 Task: Assign in the project AgileDream the issue 'Implement a new cloud-based contract management system for a company with advanced contract creation and tracking features' to the sprint 'Automated Testing Sprint'. Assign in the project AgileDream the issue 'Integrate a new video tutorial feature into an existing e-learning platform to improve user engagement and learning outcomes' to the sprint 'Automated Testing Sprint'. Assign in the project AgileDream the issue 'Develop a new tool for automated testing of cross-device compatibility and responsiveness' to the sprint 'Automated Testing Sprint'. Assign in the project AgileDream the issue 'Upgrade the search engine' to the sprint 'Automated Testing Sprint'
Action: Mouse moved to (216, 61)
Screenshot: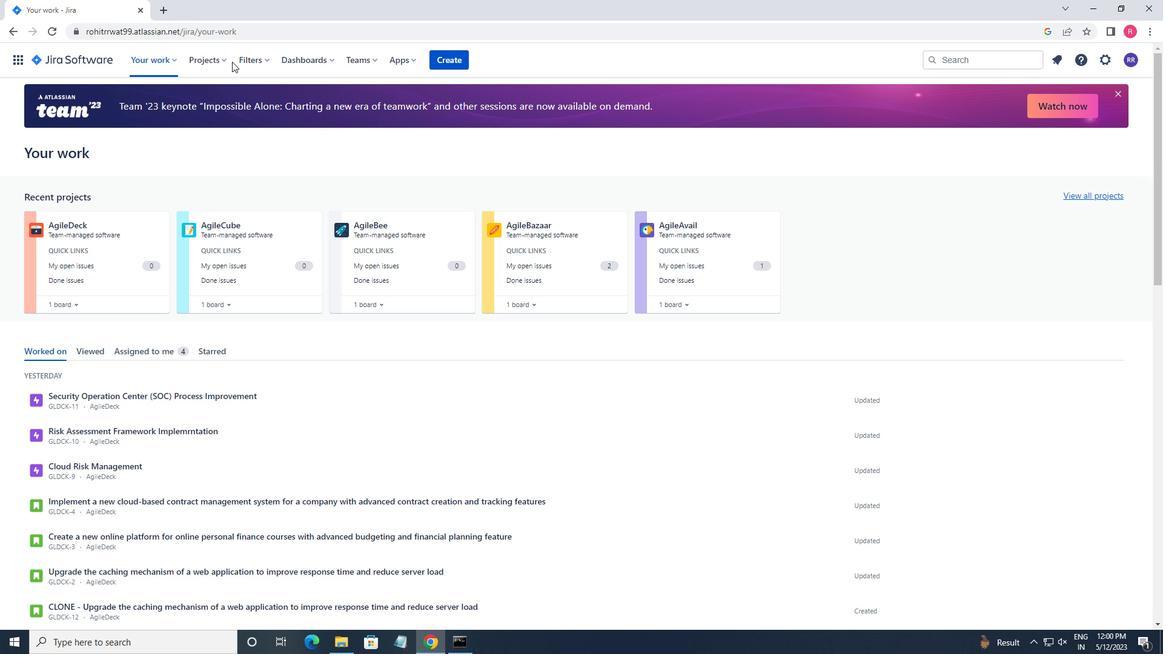 
Action: Mouse pressed left at (216, 61)
Screenshot: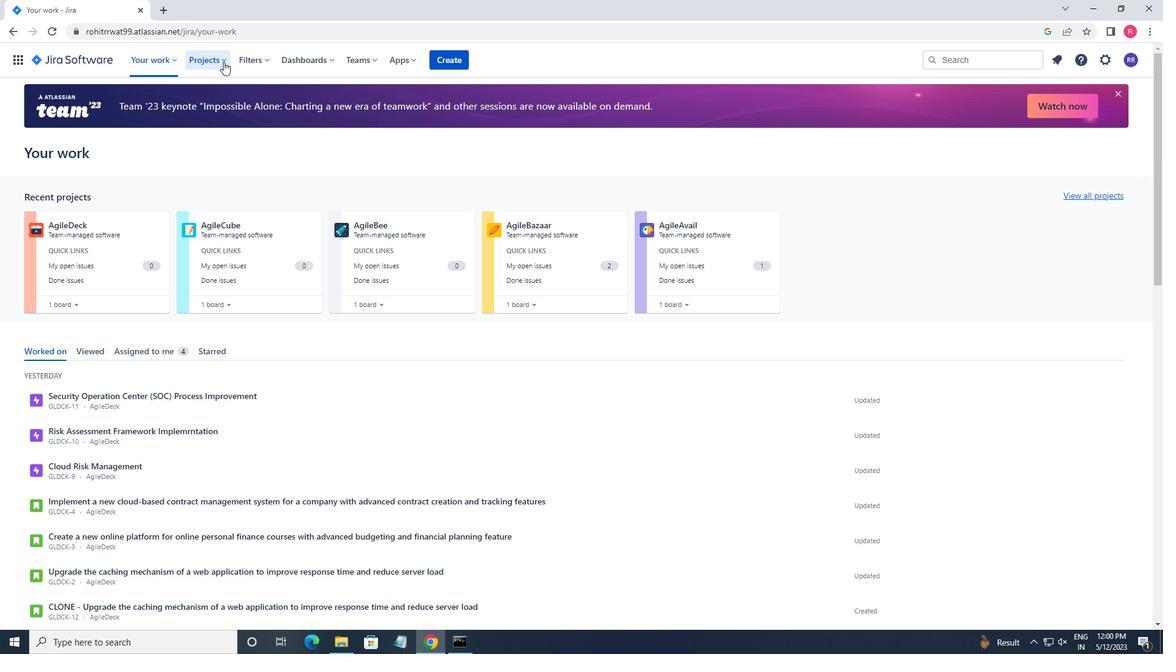 
Action: Mouse moved to (221, 126)
Screenshot: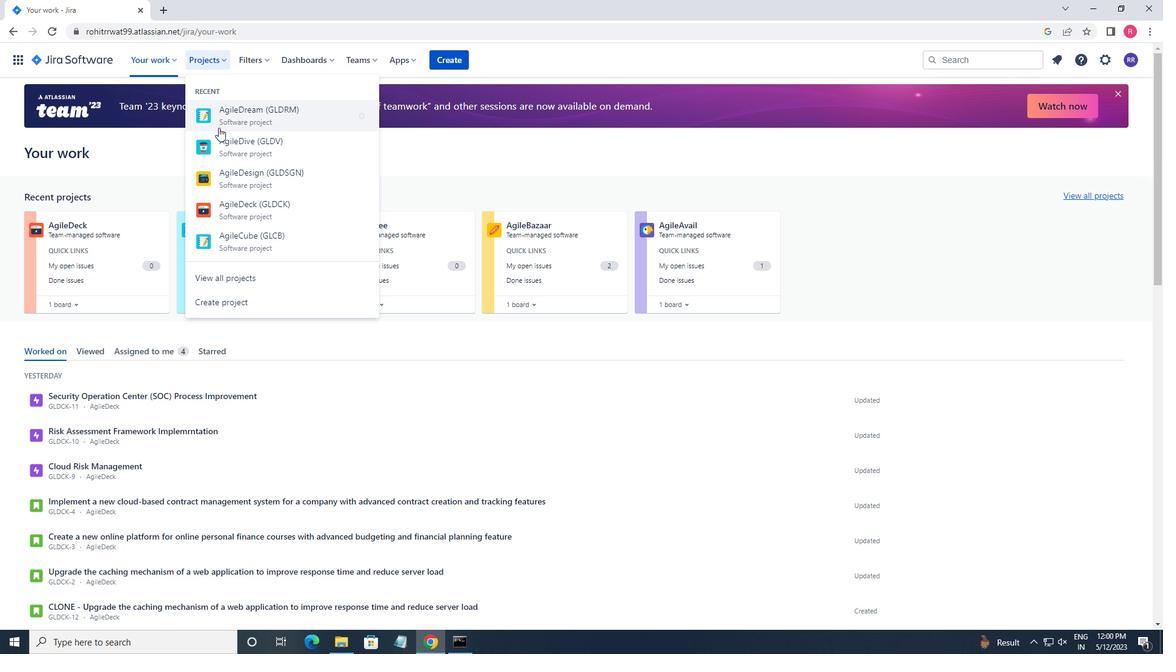 
Action: Mouse pressed left at (221, 126)
Screenshot: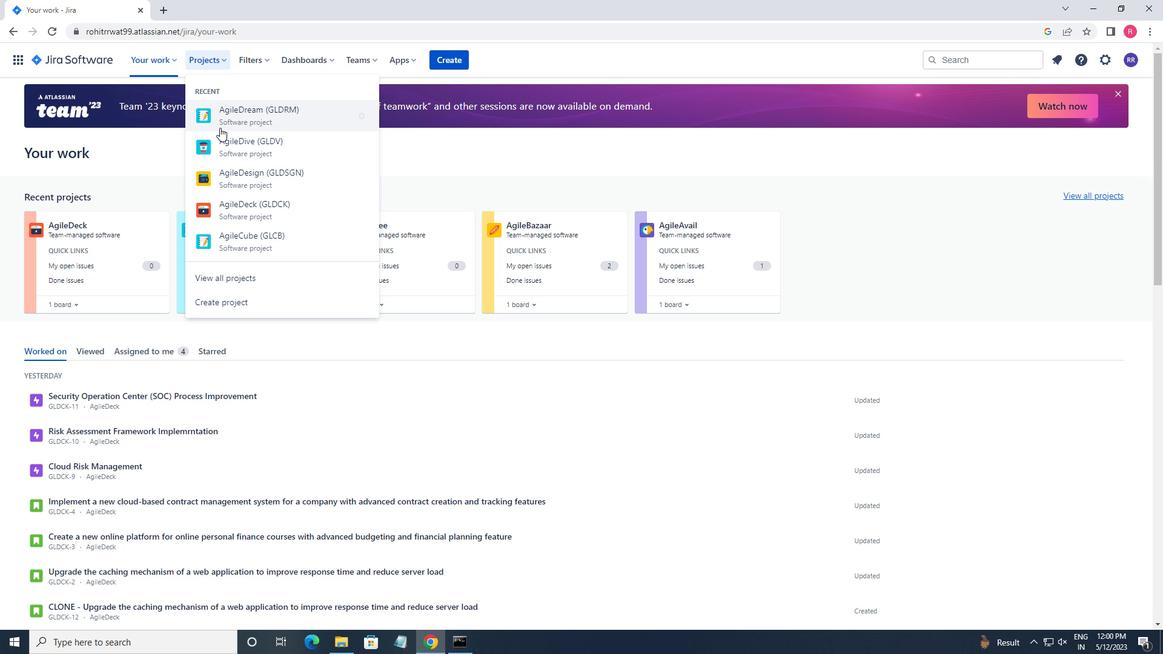
Action: Mouse moved to (67, 187)
Screenshot: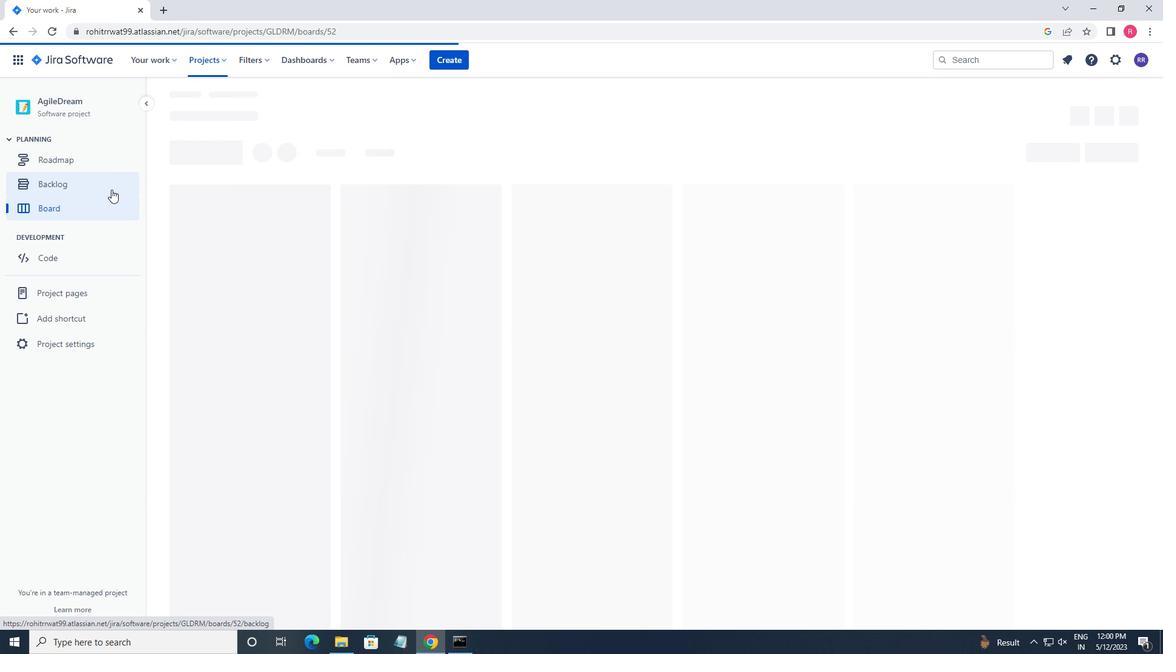 
Action: Mouse pressed left at (67, 187)
Screenshot: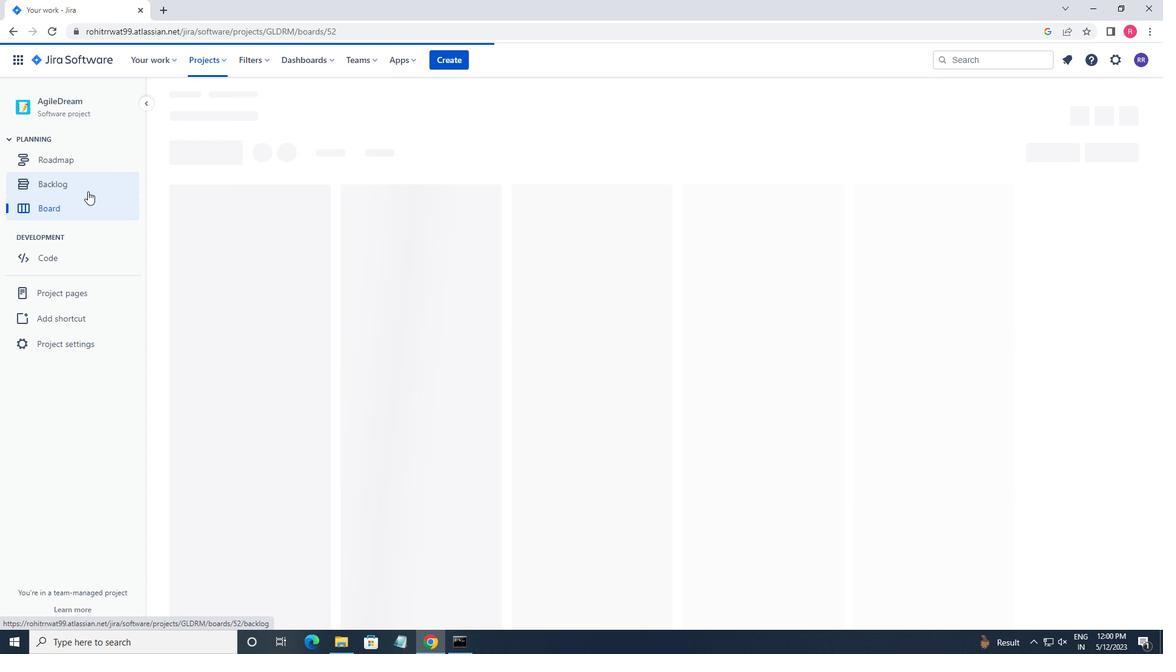 
Action: Mouse moved to (504, 289)
Screenshot: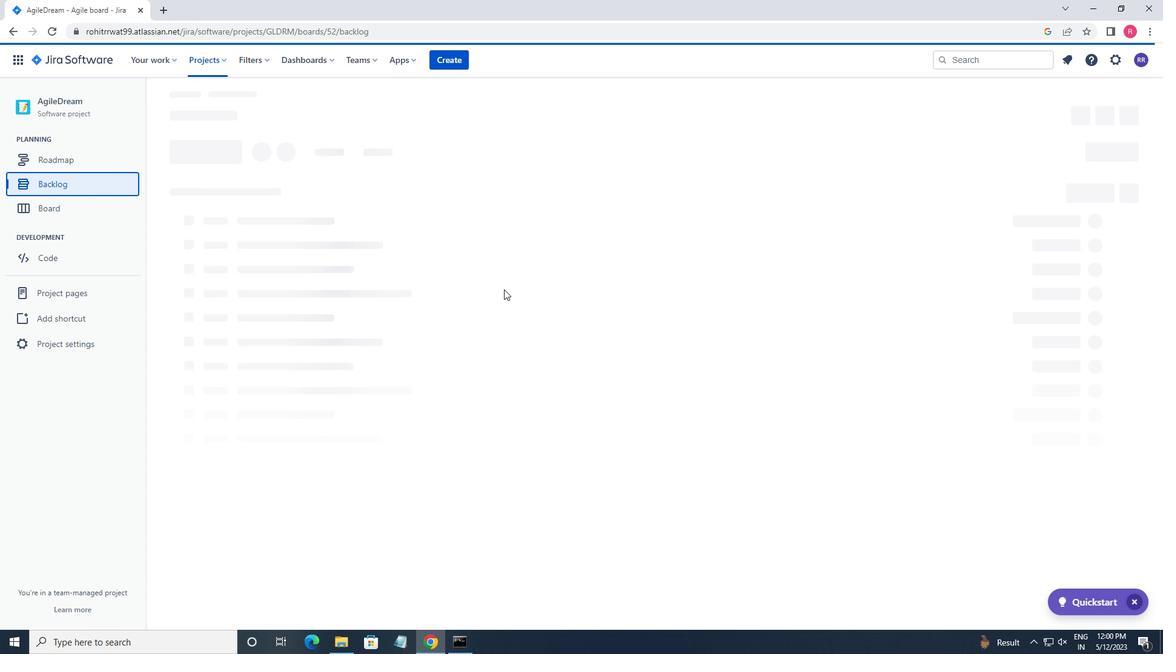 
Action: Mouse scrolled (504, 288) with delta (0, 0)
Screenshot: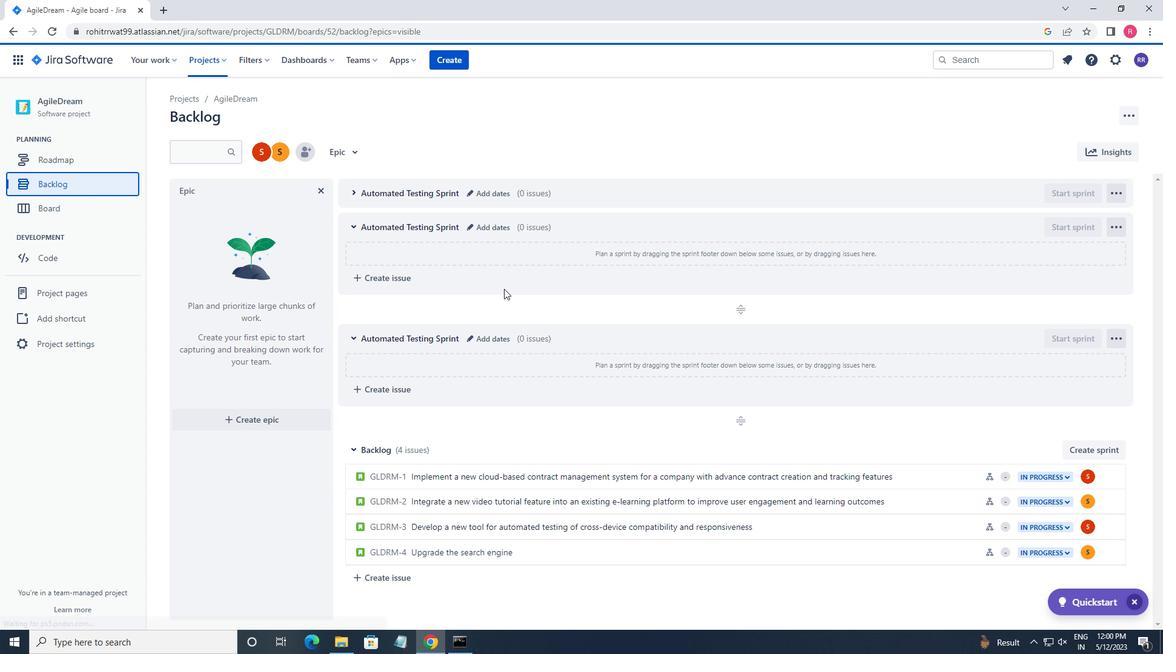 
Action: Mouse scrolled (504, 288) with delta (0, 0)
Screenshot: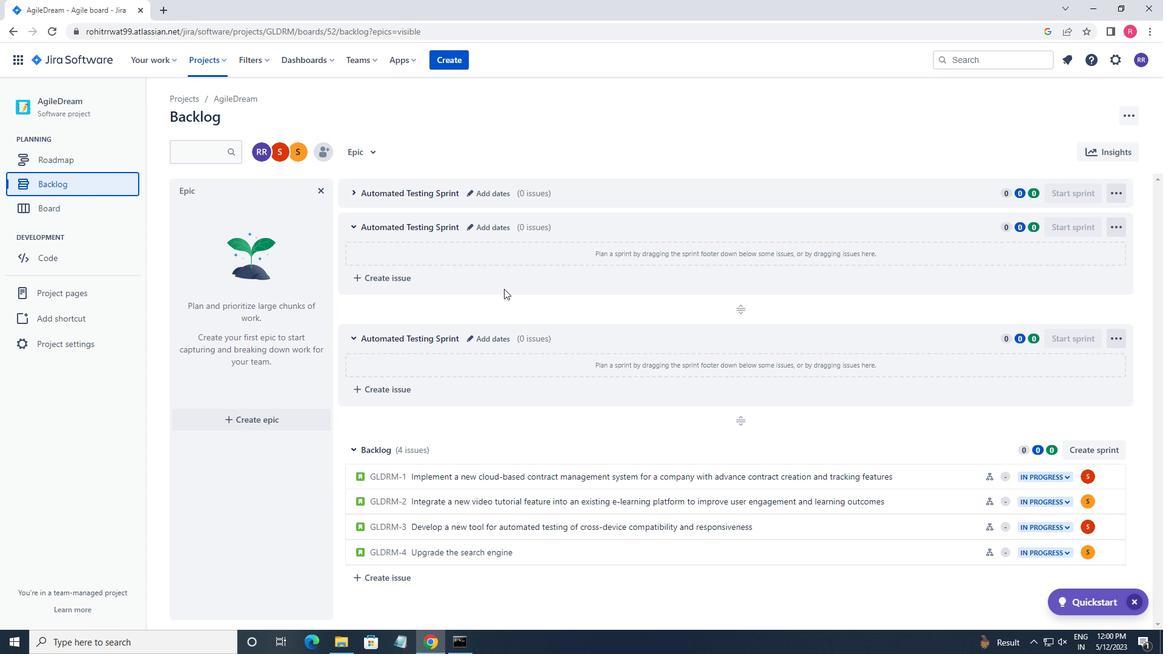 
Action: Mouse scrolled (504, 288) with delta (0, 0)
Screenshot: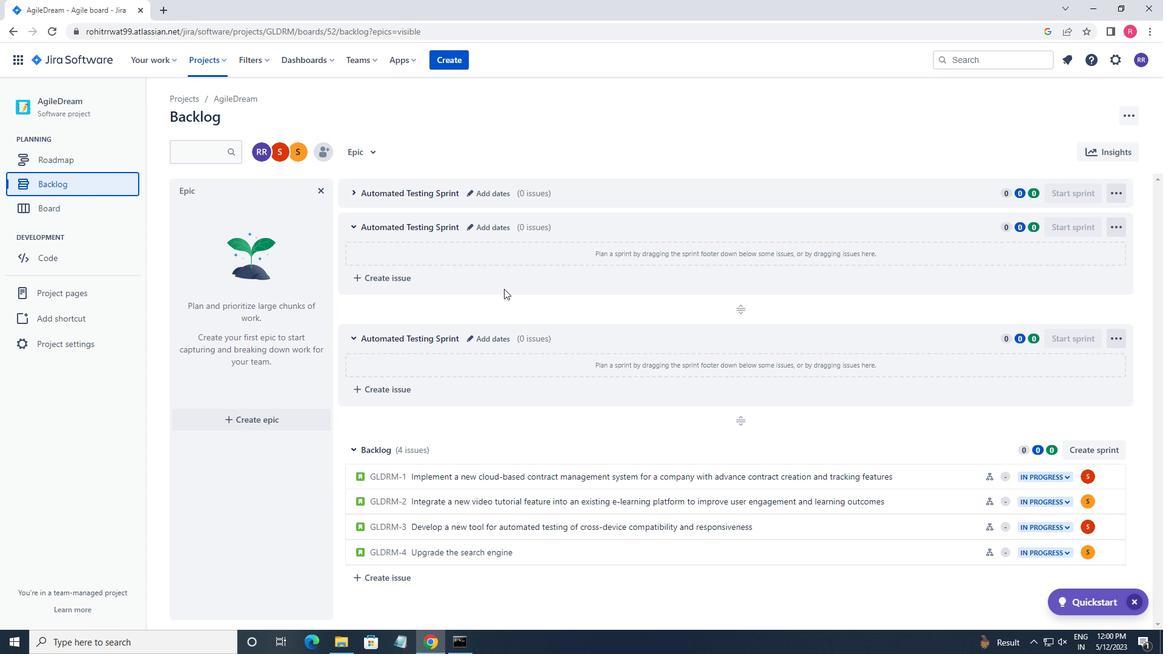 
Action: Mouse scrolled (504, 288) with delta (0, 0)
Screenshot: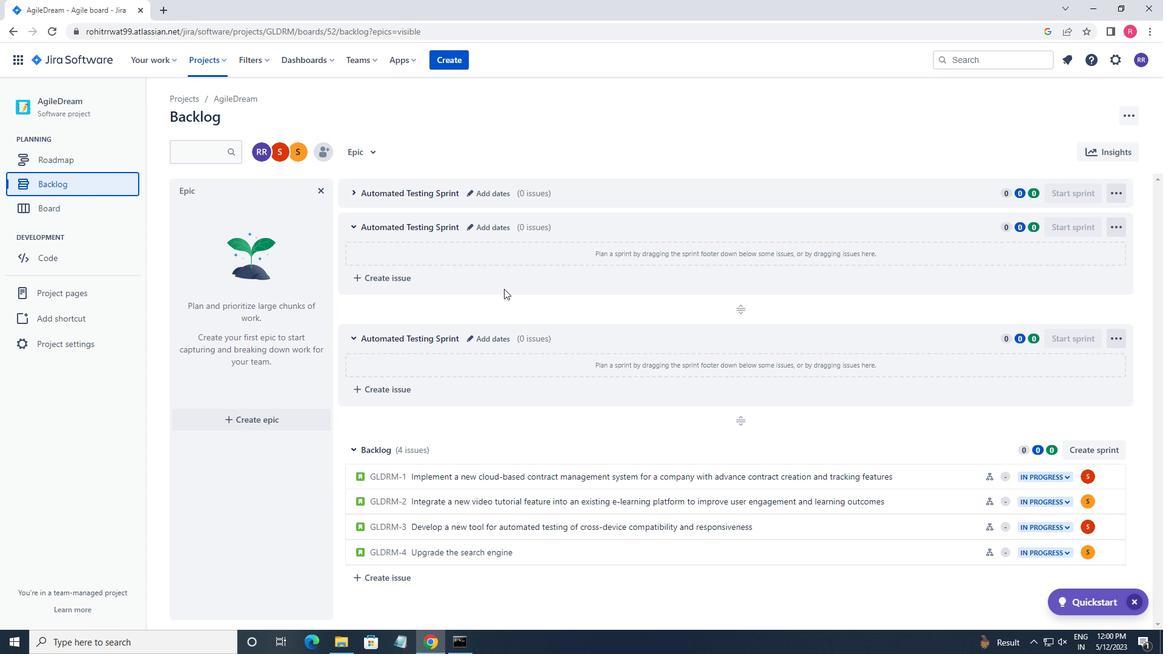 
Action: Mouse scrolled (504, 288) with delta (0, 0)
Screenshot: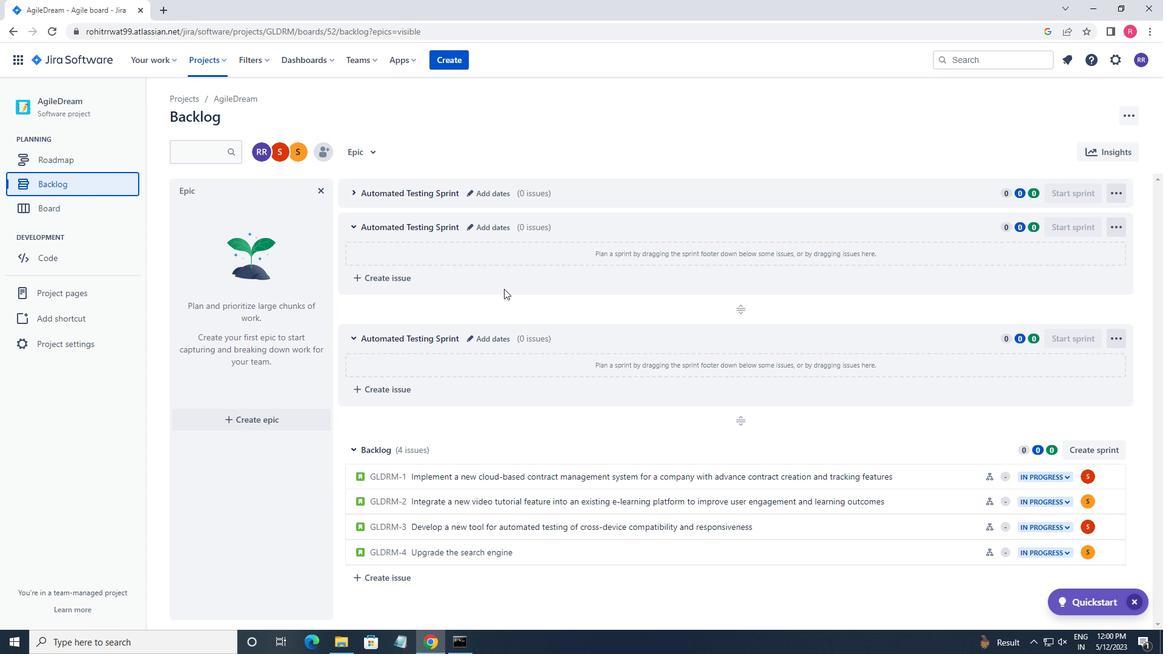 
Action: Mouse scrolled (504, 288) with delta (0, 0)
Screenshot: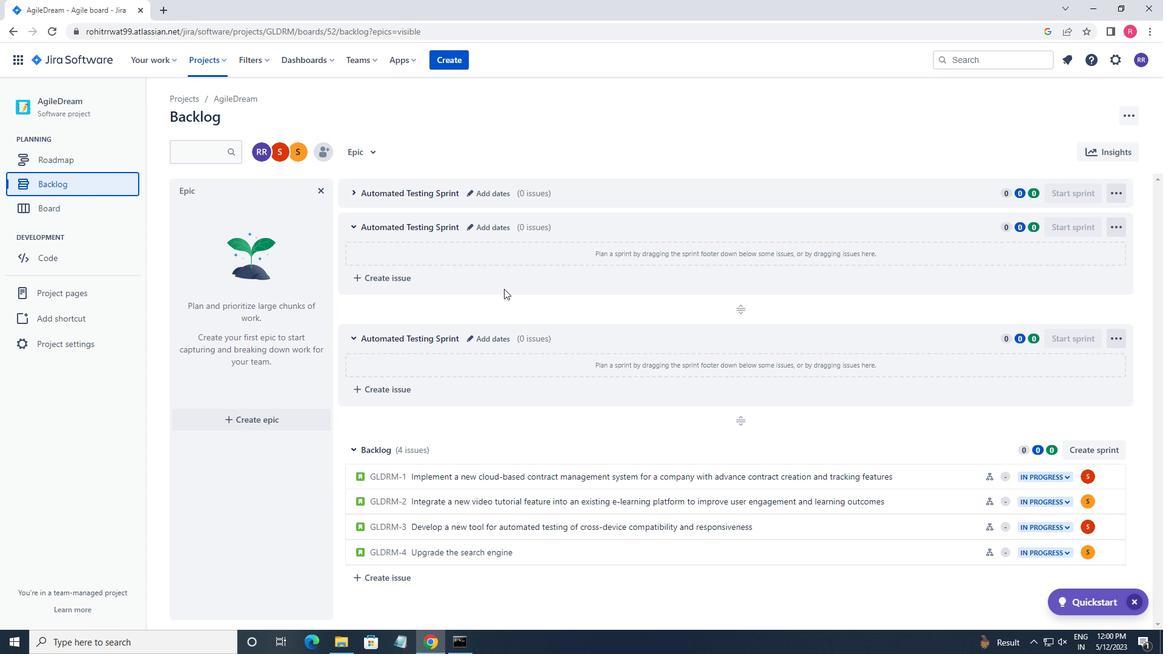 
Action: Mouse moved to (1109, 478)
Screenshot: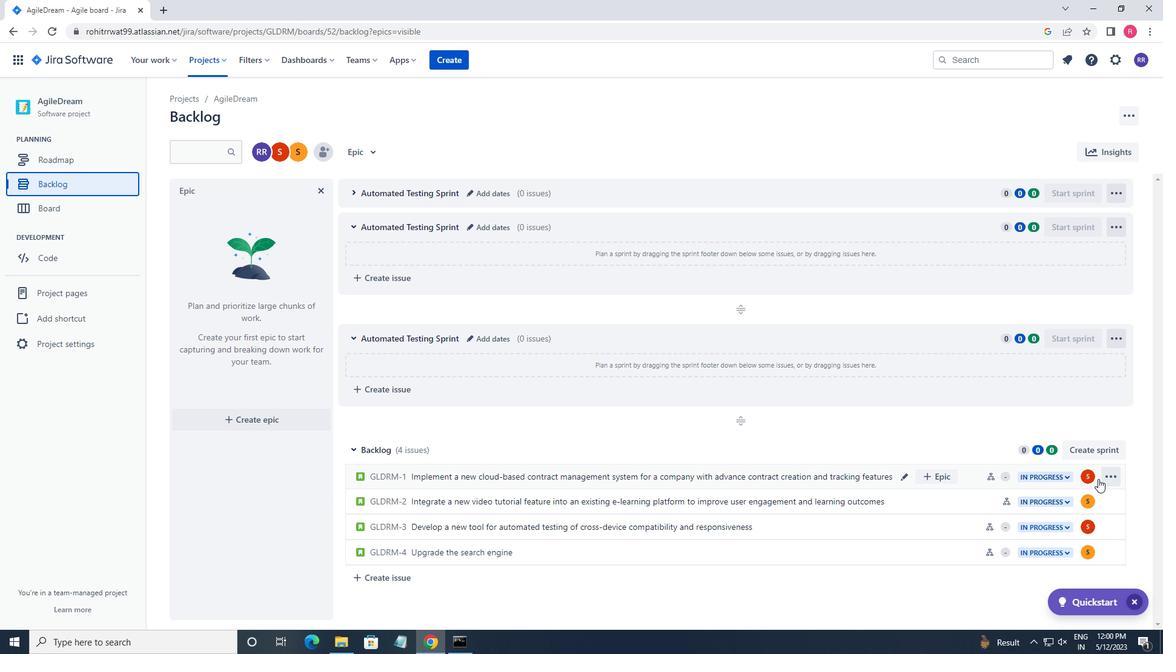 
Action: Mouse pressed left at (1109, 478)
Screenshot: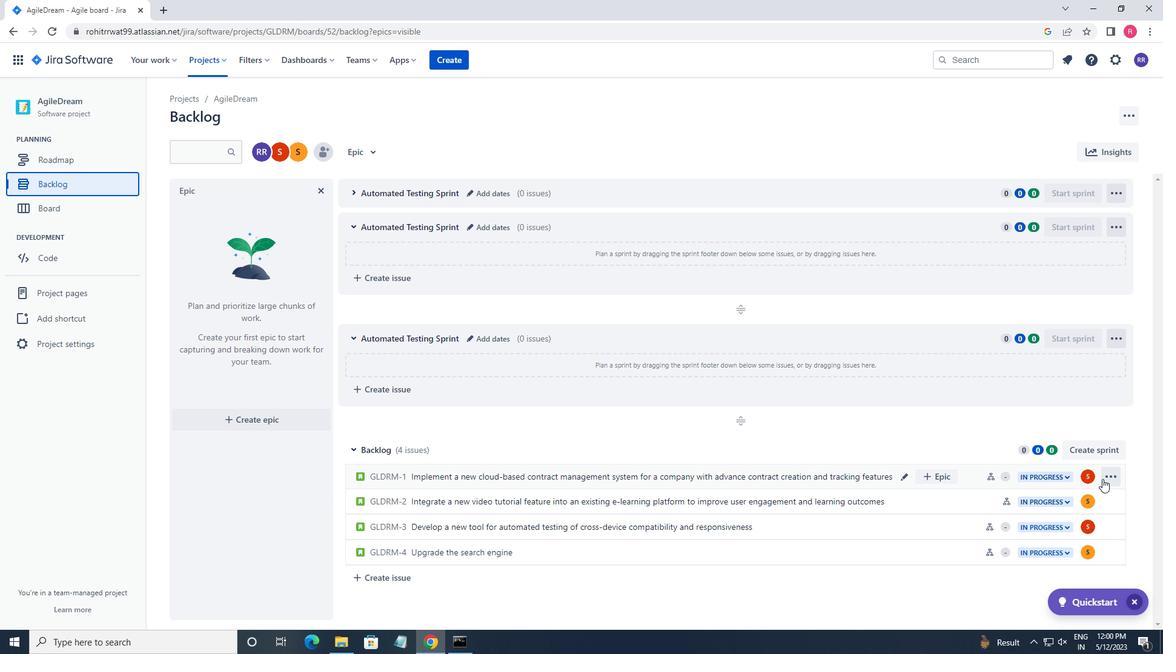 
Action: Mouse moved to (1048, 373)
Screenshot: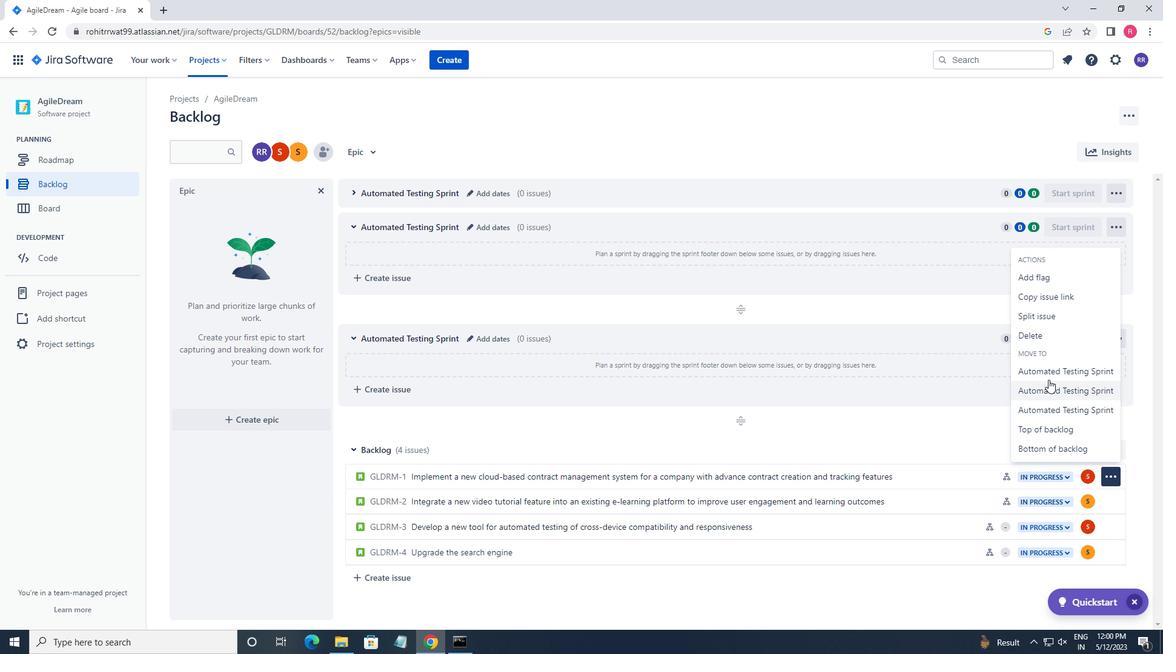 
Action: Mouse pressed left at (1048, 373)
Screenshot: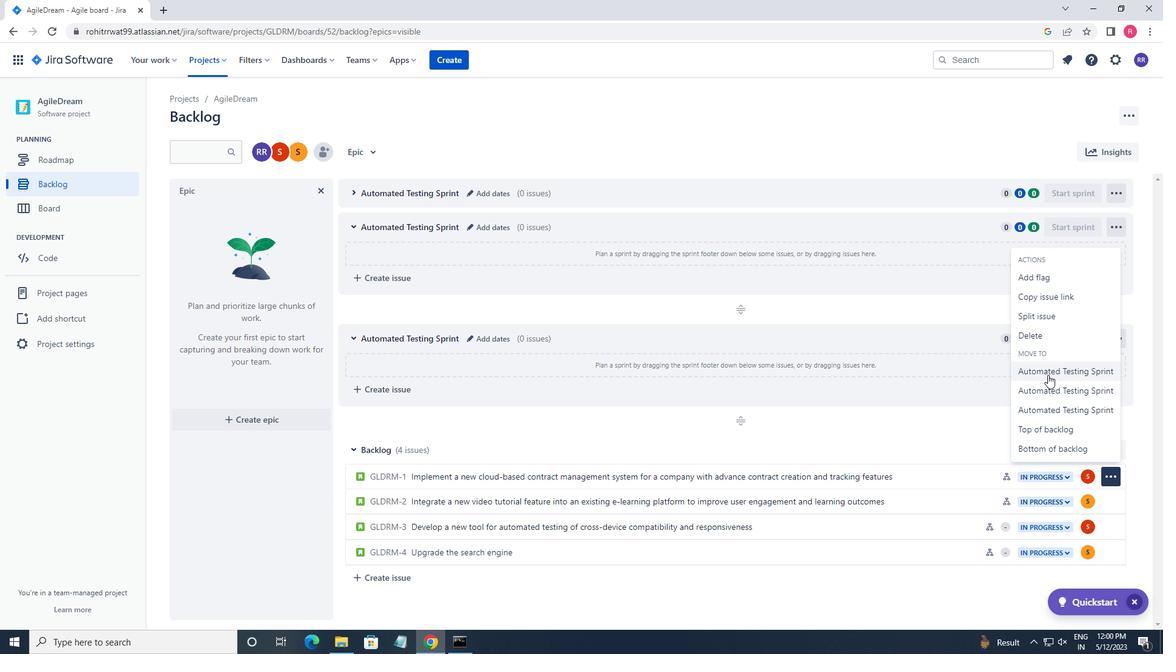 
Action: Mouse moved to (1110, 473)
Screenshot: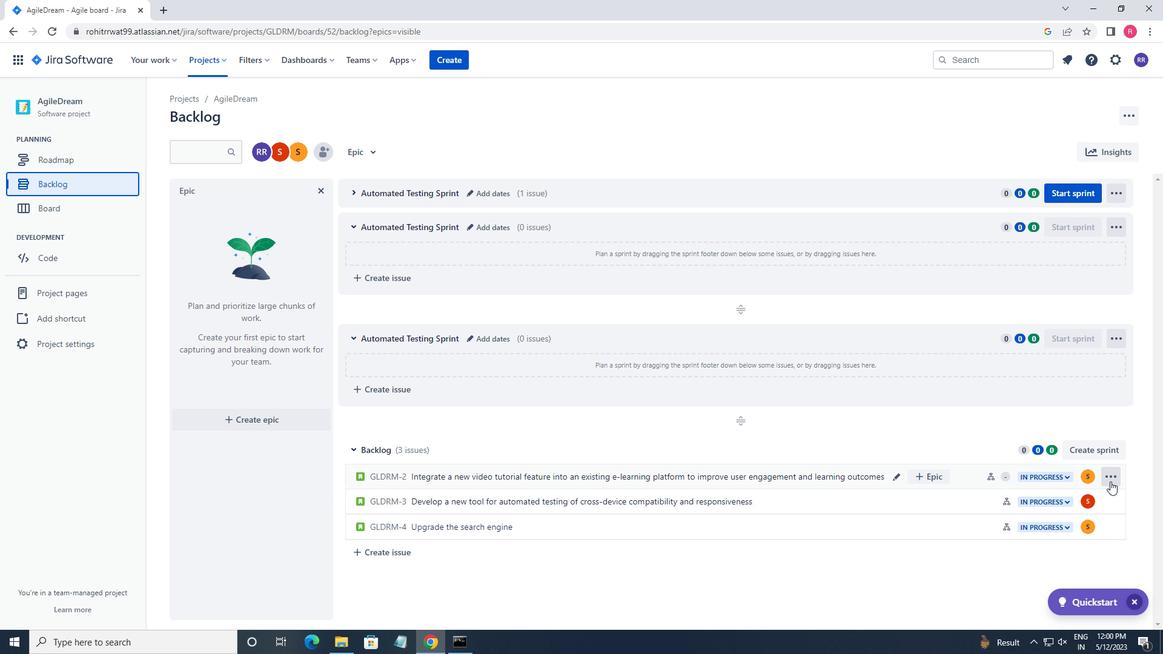 
Action: Mouse pressed left at (1110, 473)
Screenshot: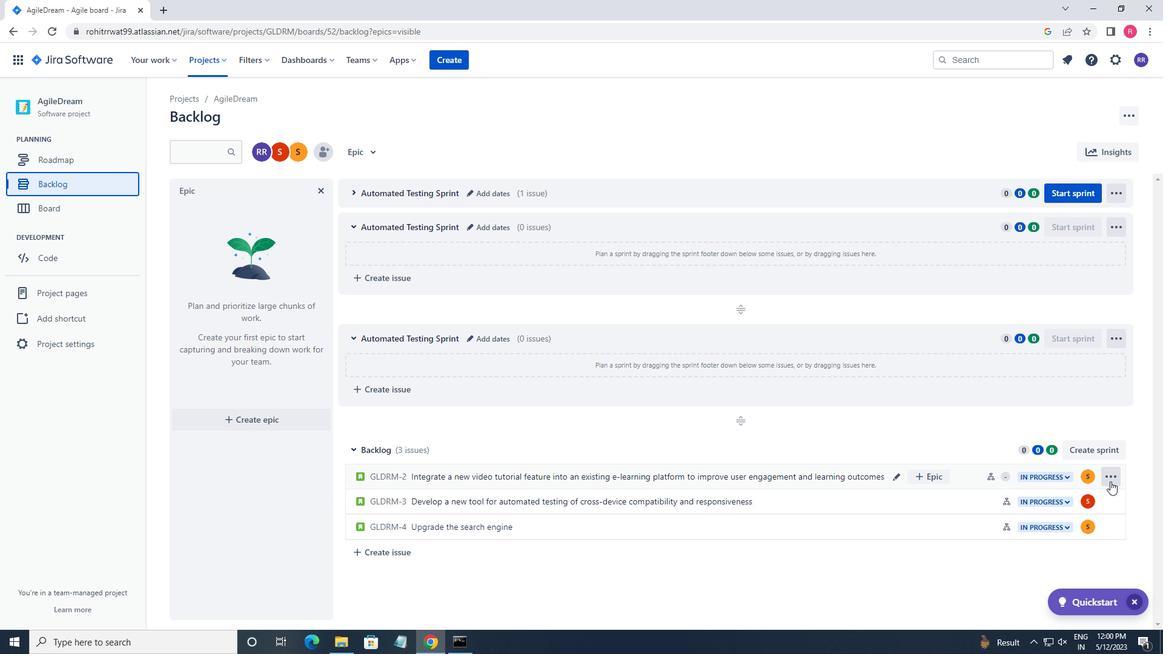 
Action: Mouse moved to (1055, 389)
Screenshot: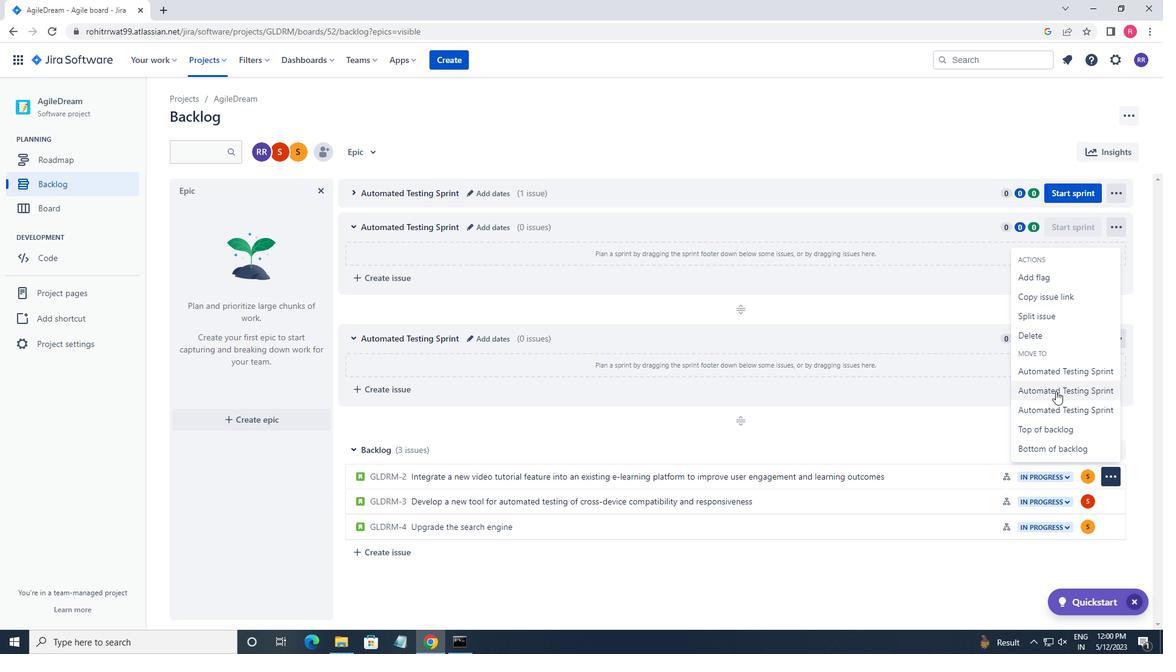 
Action: Mouse pressed left at (1055, 389)
Screenshot: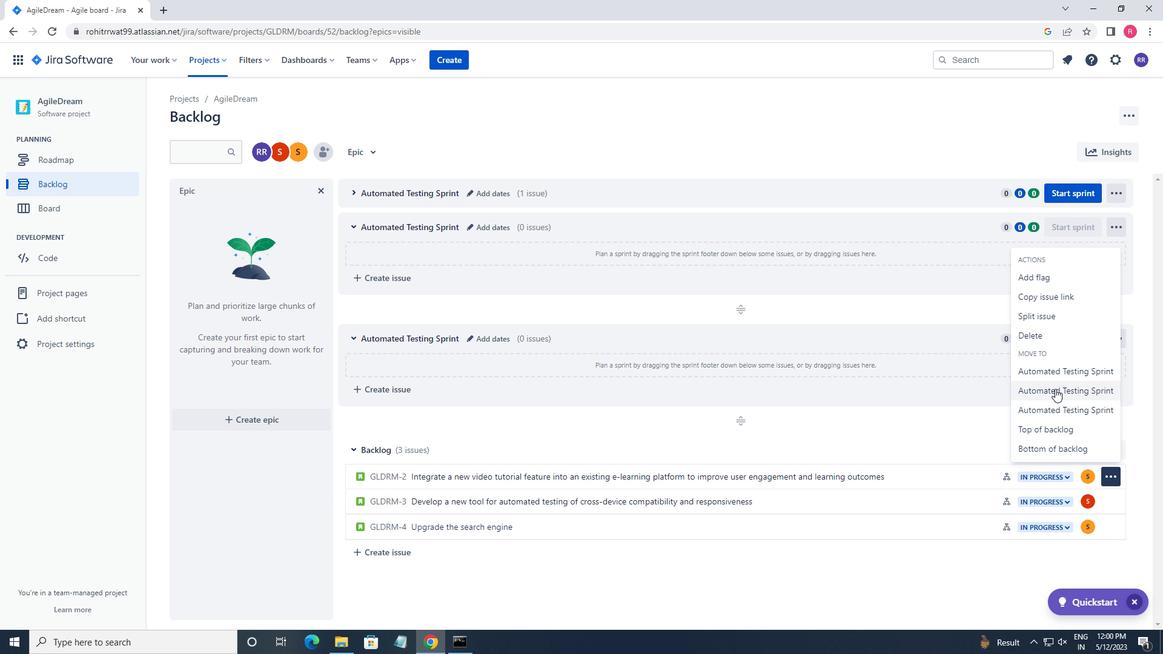 
Action: Mouse moved to (1111, 476)
Screenshot: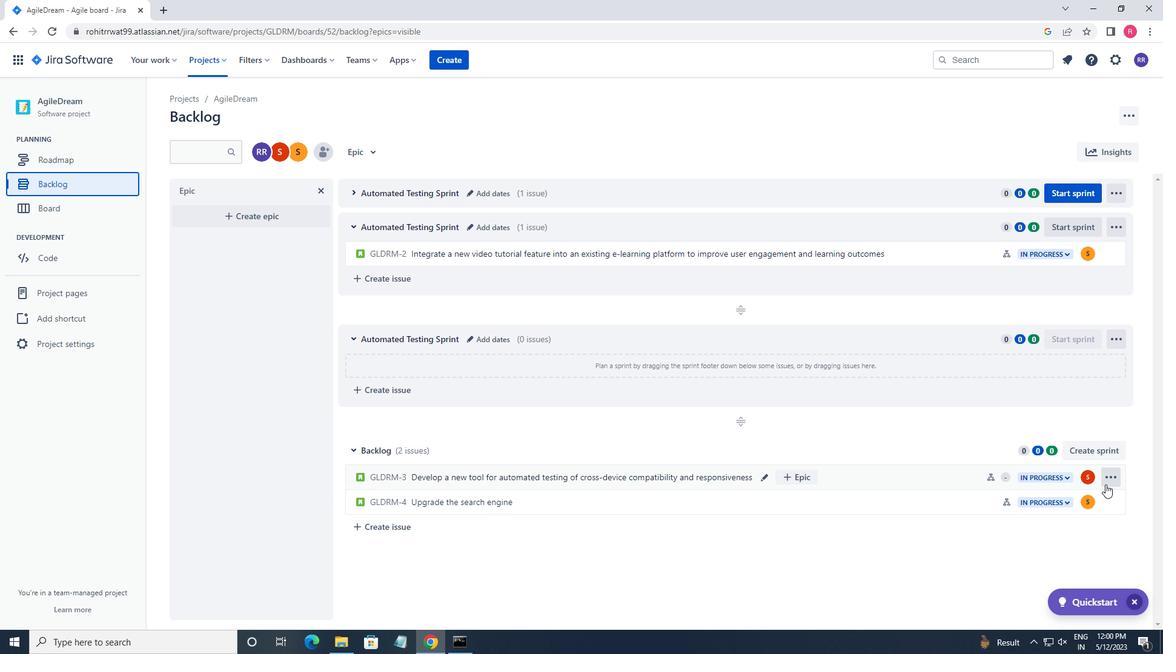 
Action: Mouse pressed left at (1111, 476)
Screenshot: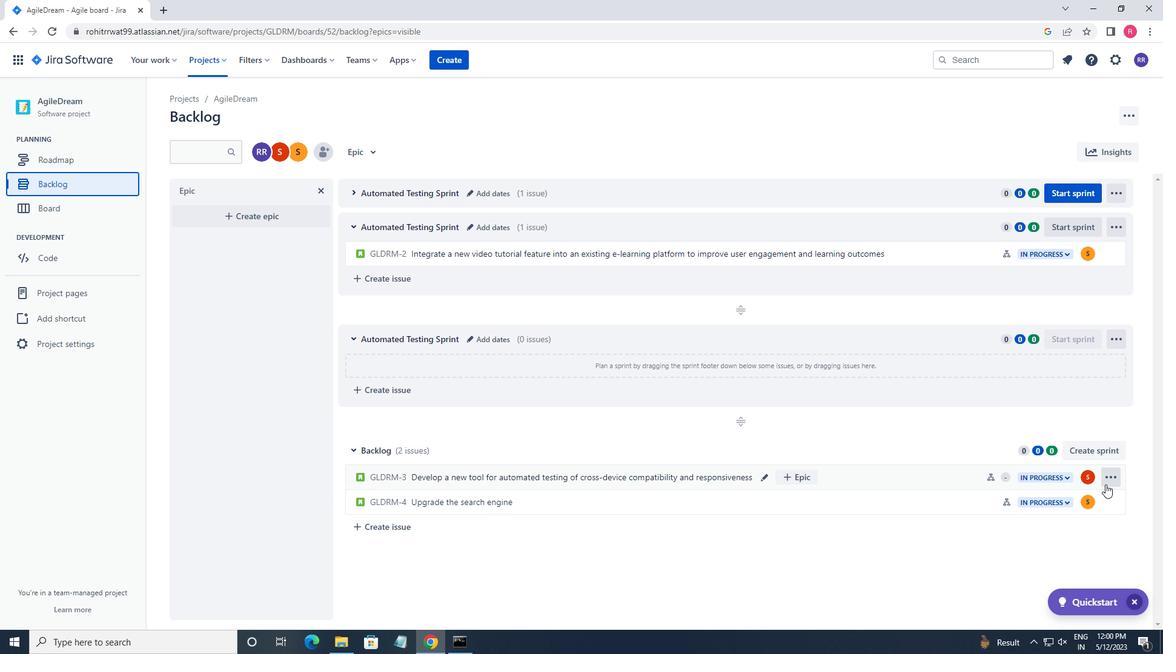 
Action: Mouse moved to (1066, 408)
Screenshot: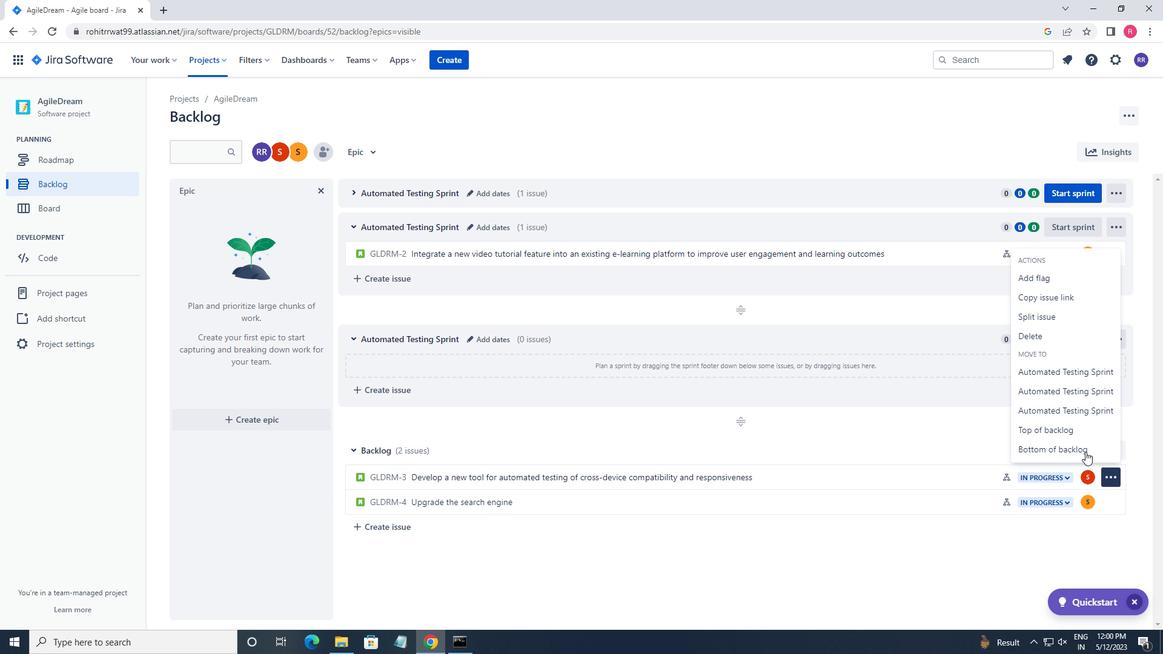 
Action: Mouse pressed left at (1066, 408)
Screenshot: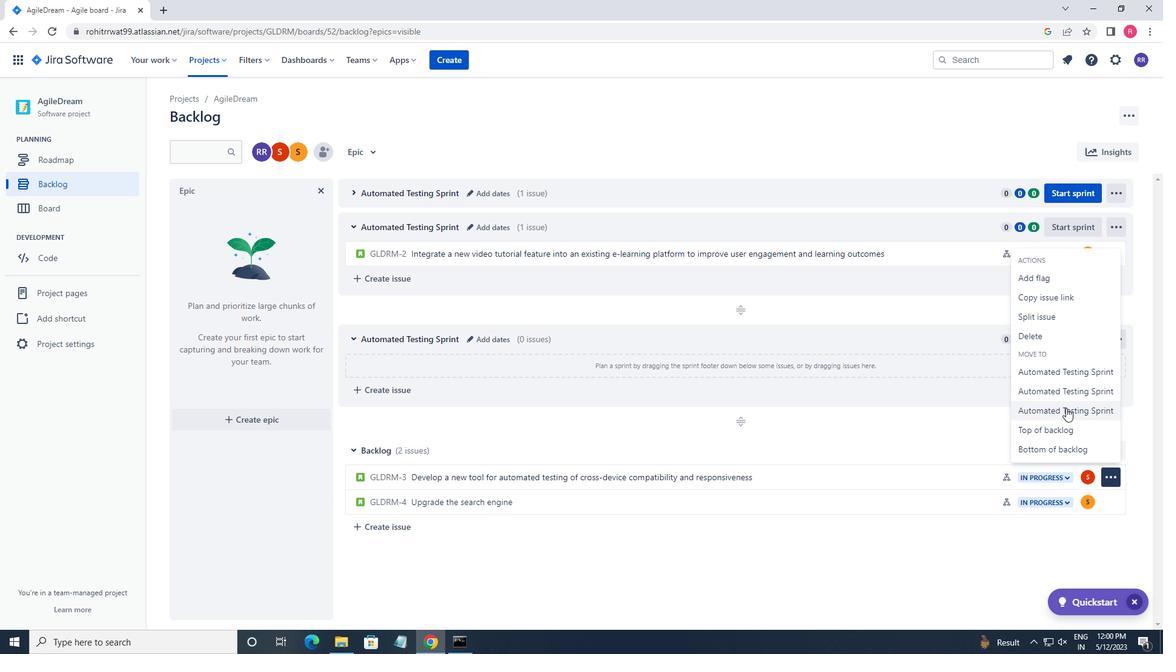 
Action: Mouse moved to (1108, 485)
Screenshot: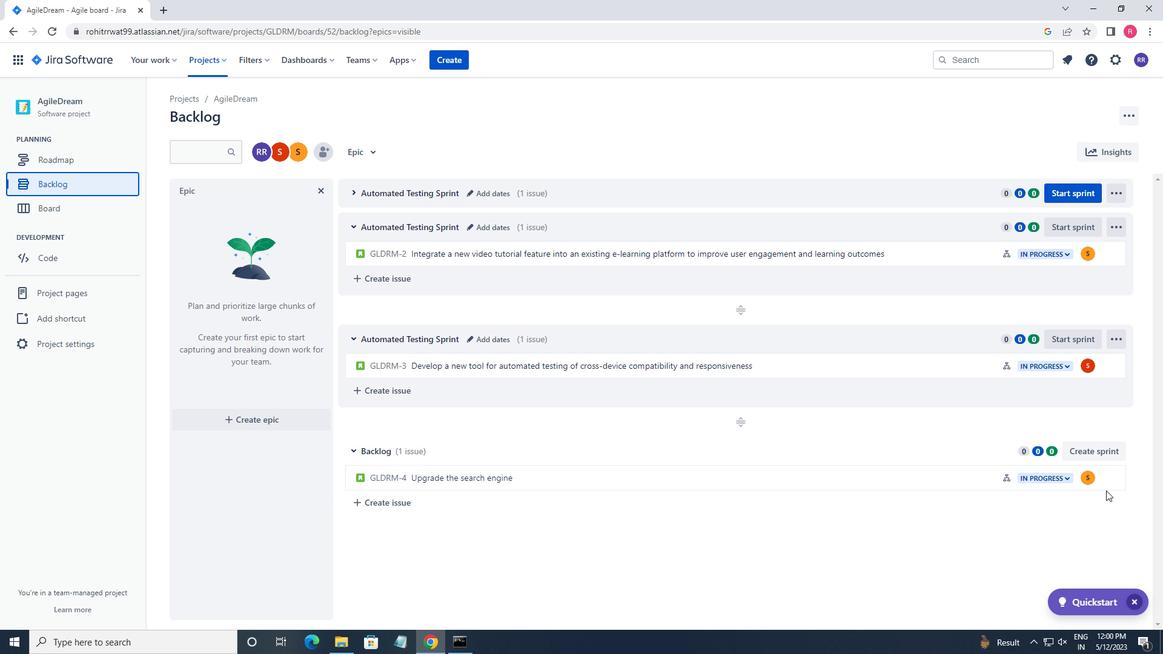 
Action: Mouse pressed left at (1108, 485)
Screenshot: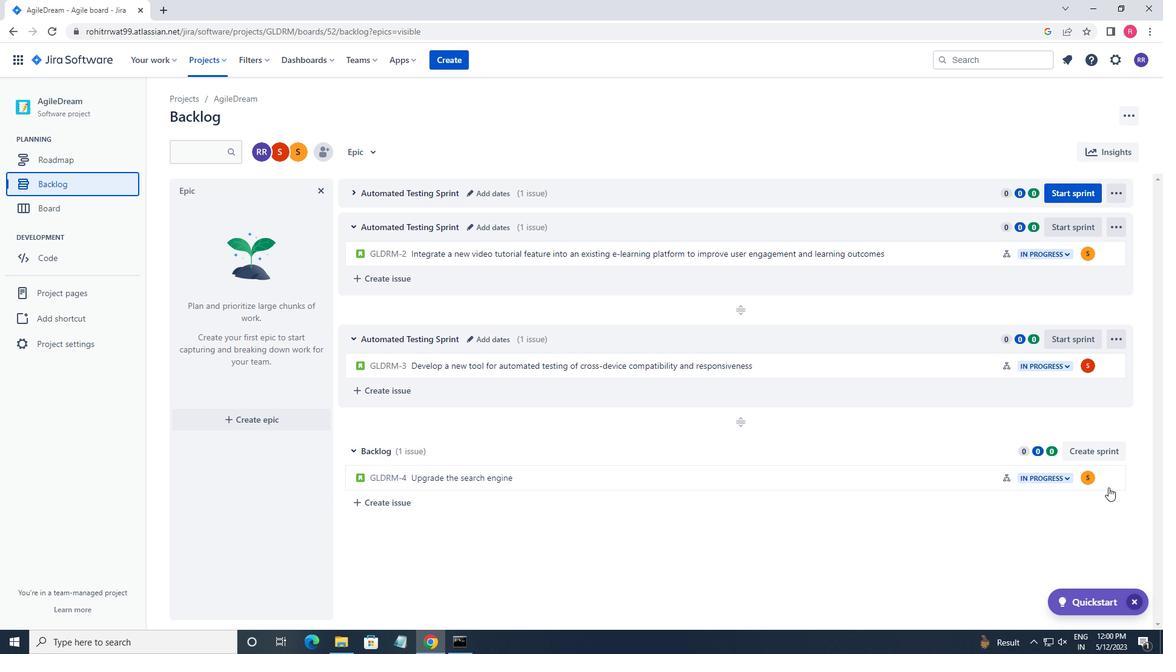 
Action: Mouse moved to (1069, 415)
Screenshot: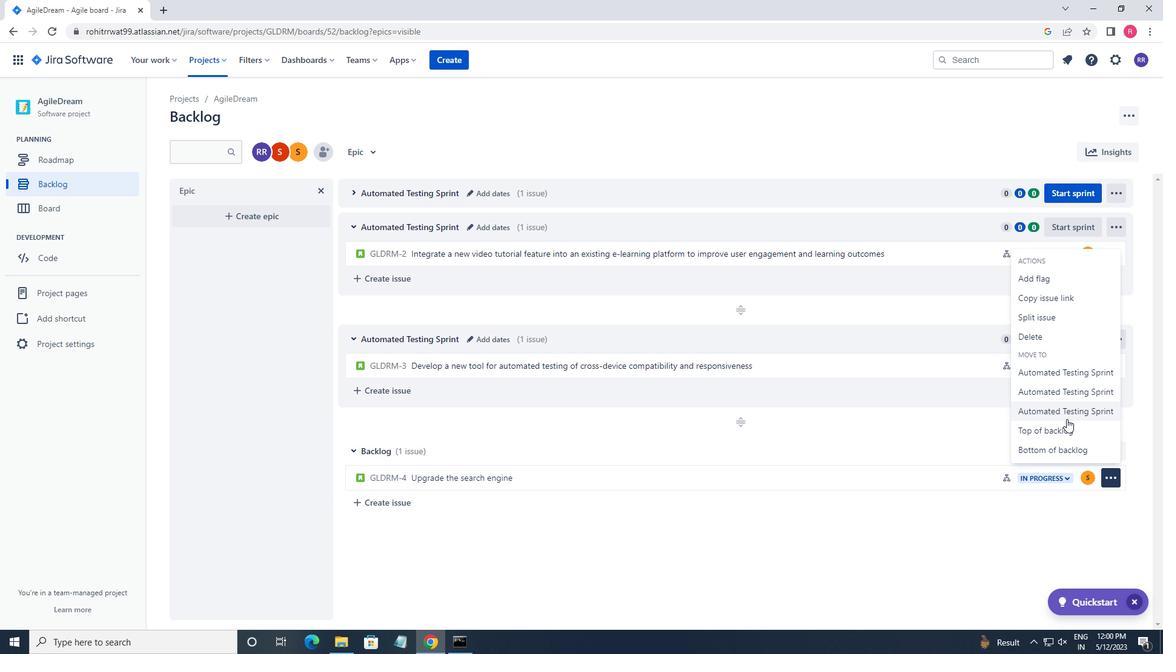 
Action: Mouse pressed left at (1069, 415)
Screenshot: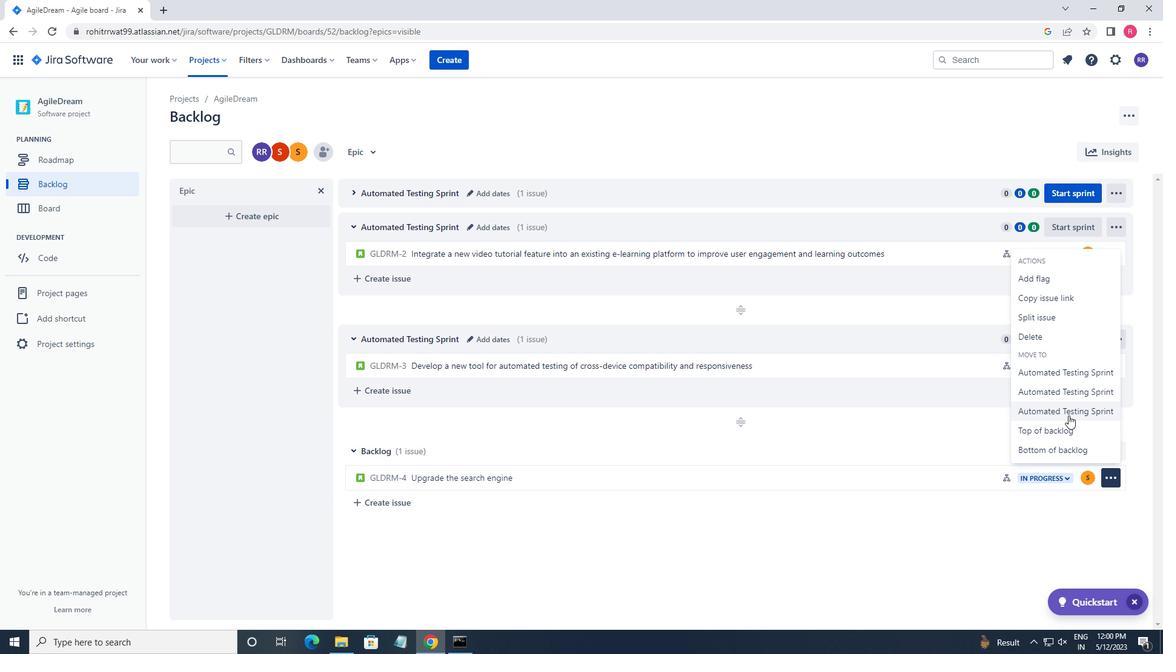 
